 Task: Open a blank worksheet and write heading  Money ManagerAdd Descriptions in a column and its values below  'Salary, Rent, Groceries, Utilities, Dining out, Transportation & Entertainment. 'Add Categories in next column and its values below  Income, Expense, Expense, Expense, Expense, Expense & Expense. Add Amount in next column and its values below  $2,500, $800, $200, $100, $50, $30 & $100Add Dates in next column and its values below  2023-05-01, 2023-05-05, 2023-05-10, 2023-05-15, 2023-05-20, 2023-05-25 & 2023-05-31Save page Blaze Sales review 
Action: Mouse moved to (8, 19)
Screenshot: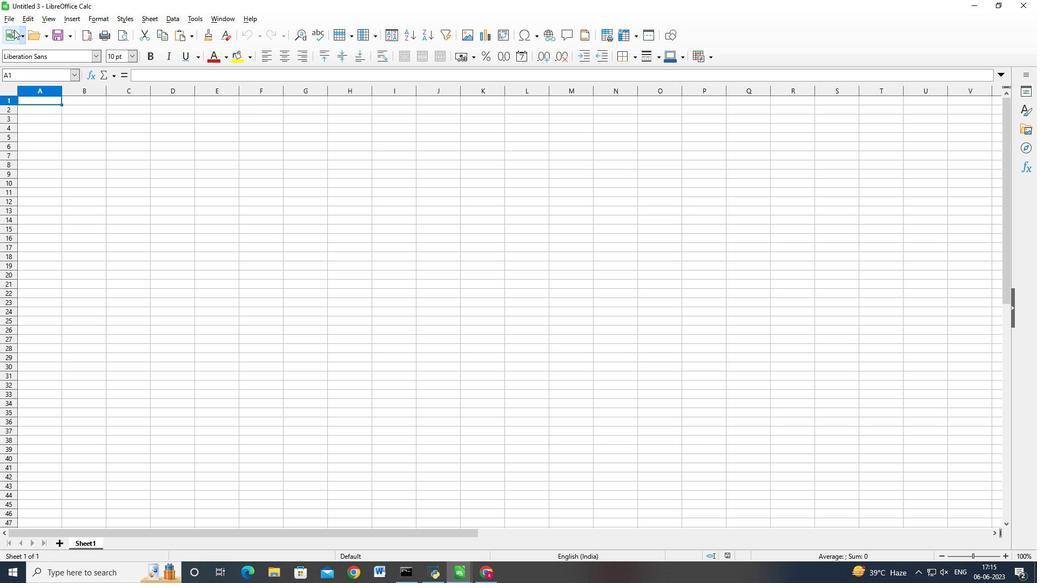 
Action: Mouse pressed left at (8, 19)
Screenshot: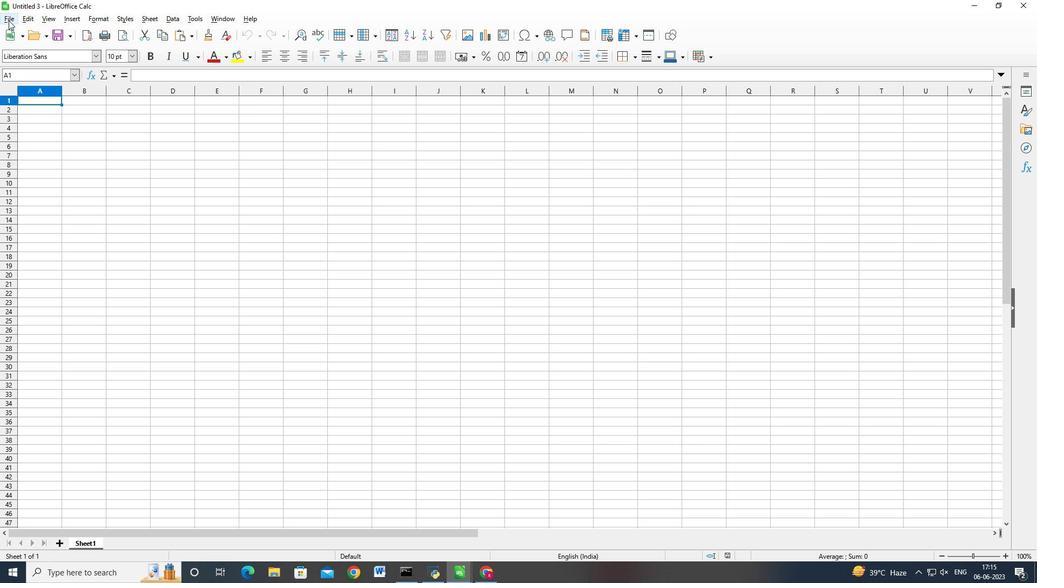 
Action: Mouse moved to (148, 43)
Screenshot: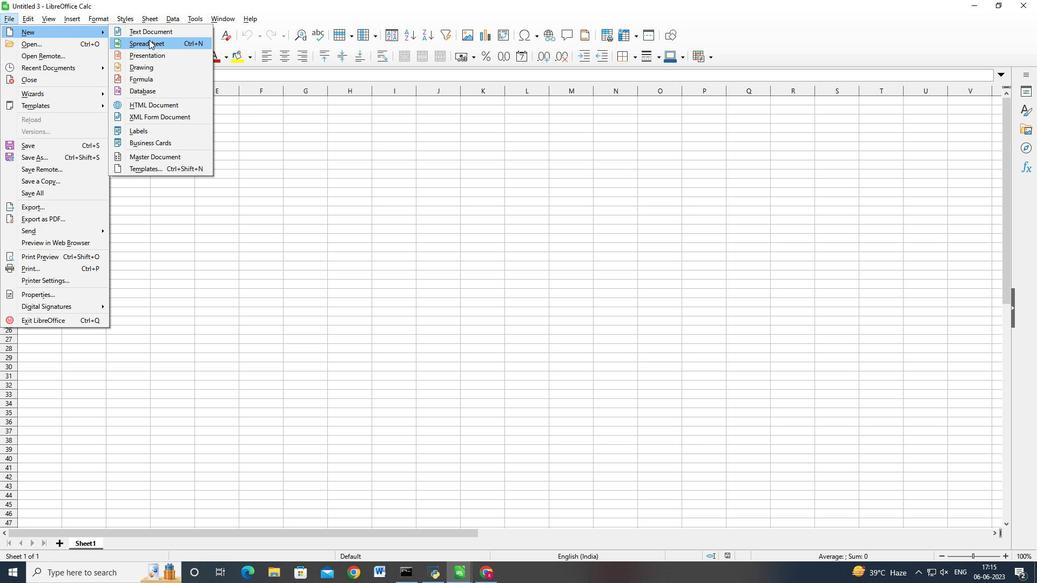 
Action: Mouse pressed left at (148, 43)
Screenshot: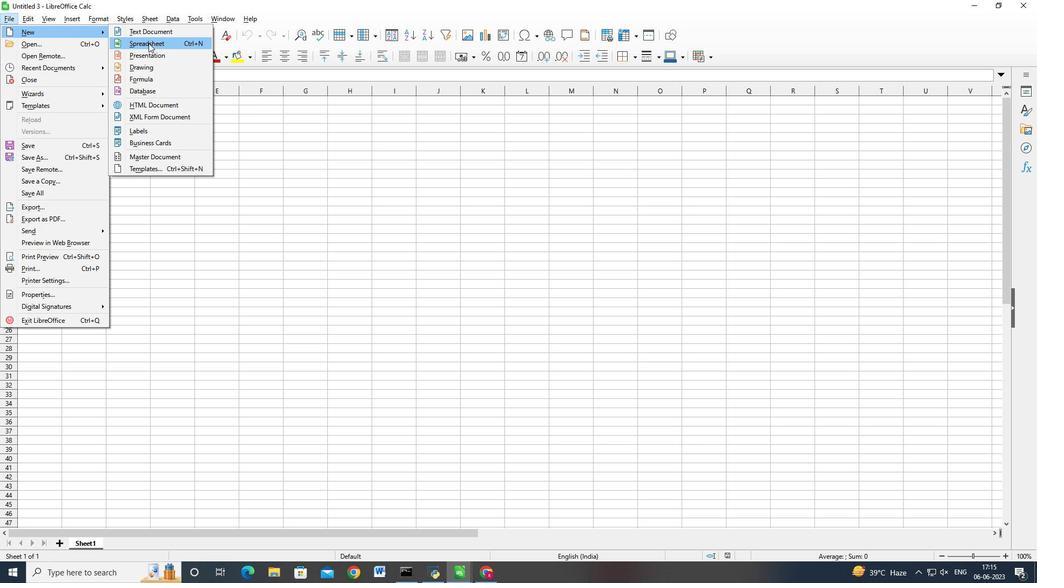 
Action: Mouse moved to (1008, 25)
Screenshot: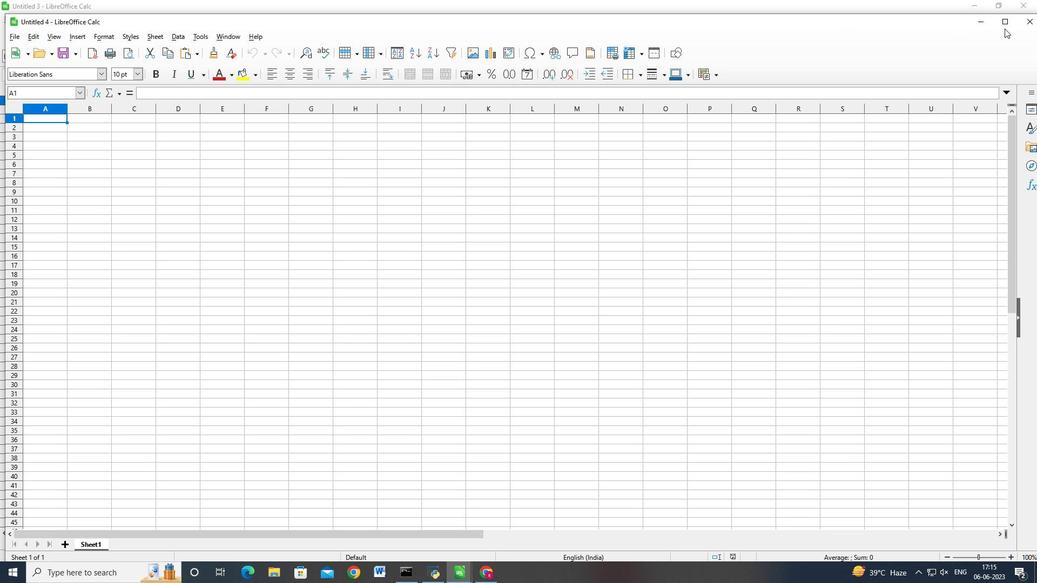 
Action: Mouse pressed left at (1008, 25)
Screenshot: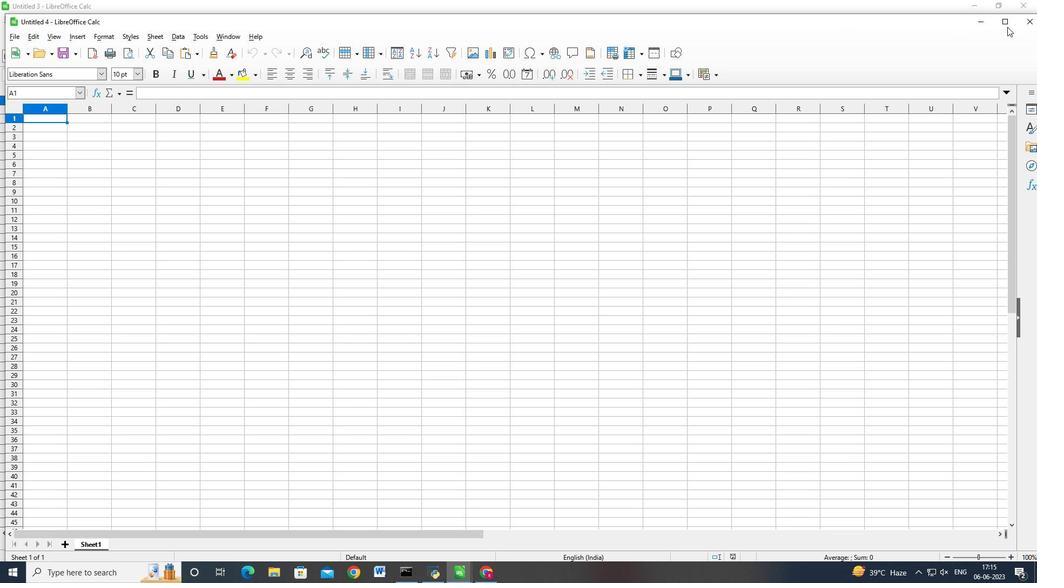
Action: Mouse moved to (81, 76)
Screenshot: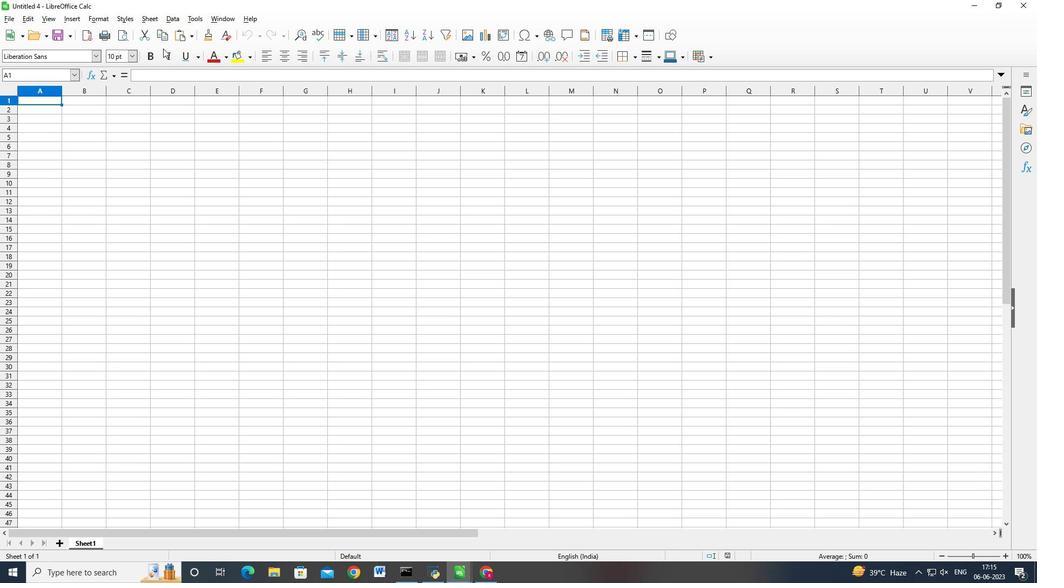 
Action: Key pressed <Key.shift><Key.shift><Key.shift><Key.shift><Key.shift><Key.shift><Key.shift><Key.shift><pm<Key.backspace><Key.backspace><Key.backspace><Key.shift>Money<Key.space><Key.shift>Manager<Key.enter><Key.shift_r>Descriptions<Key.enter><Key.shift_r>Salary<Key.space><Key.enter><Key.shift_r>Rent<Key.enter><Key.shift_r>Groceries<Key.enter><Key.shift>Utilities<Key.enter><Key.shift>Dining<Key.space><Key.shift>Out<Key.enter><Key.shift>Transportation<Key.enter><Key.shift_r>Entertainment<Key.tab><Key.up><Key.up><Key.up><Key.up><Key.up><Key.up><Key.up><Key.up><Key.down><Key.shift_r>Categories<Key.enter><Key.shift>Income<Key.enter><Key.shift_r>Expense<Key.enter><Key.shift_r>Expense<Key.enter><Key.shift_r>Expense<Key.enter><Key.shift_r>Expense<Key.enter><Key.shift_r>Expense<Key.enter><Key.shift_r>Expense<Key.right><Key.up><Key.up><Key.up><Key.up><Key.up><Key.up><Key.up><Key.shift_r>Amount<Key.enter><Key.shift_r>$2500<Key.enter><Key.shift_r>$800<Key.enter><Key.shift_r>$200<Key.enter><Key.shift_r><Key.shift_r><Key.shift_r><Key.shift_r><Key.shift_r><Key.shift_r><Key.shift_r><Key.shift_r><Key.shift_r><Key.shift_r><Key.shift_r><Key.shift_r><Key.shift_r><Key.shift_r><Key.shift_r><Key.shift_r><Key.shift_r><Key.shift_r><Key.shift_r><Key.shift_r><Key.shift_r><Key.shift_r><Key.shift_r><Key.shift_r><Key.shift_r><Key.shift_r><Key.shift_r><Key.shift_r><Key.shift_r><Key.shift_r><Key.shift_r><Key.shift_r><Key.shift_r><Key.shift_r><Key.shift_r><Key.shift_r><Key.shift_r><Key.shift_r><Key.shift_r><Key.shift_r><Key.shift_r><Key.shift_r><Key.shift_r><Key.shift_r><Key.shift_r><Key.shift_r><Key.shift_r><Key.shift_r><Key.shift_r><Key.shift_r><Key.shift_r><Key.shift_r><Key.shift_r><Key.shift_r><Key.shift_r><Key.shift_r><Key.shift_r><Key.shift_r><Key.shift_r><Key.shift_r><Key.shift_r>$100<Key.enter><Key.shift_r><Key.shift_r><Key.shift_r><Key.shift_r><Key.shift_r><Key.shift_r><Key.shift_r><Key.shift_r>$50<Key.enter><Key.shift_r>$30<Key.enter><Key.shift_r><Key.shift_r>$100<Key.right><Key.up><Key.up><Key.up><Key.up><Key.up><Key.up><Key.up><Key.shift_r>Dates<Key.enter>0<Key.backspace>2023-05-02<Key.backspace>1<Key.enter>2020-0<Key.backspace><Key.backspace><Key.backspace>3-005<Key.backspace><Key.backspace>5-05<Key.enter>2023-05-10<Key.enter>2023-05-15<Key.enter>2023-05-20<Key.enter>2023-05-25.<Key.backspace><Key.enter>2023-05-31<Key.right><Key.up><Key.up>
Screenshot: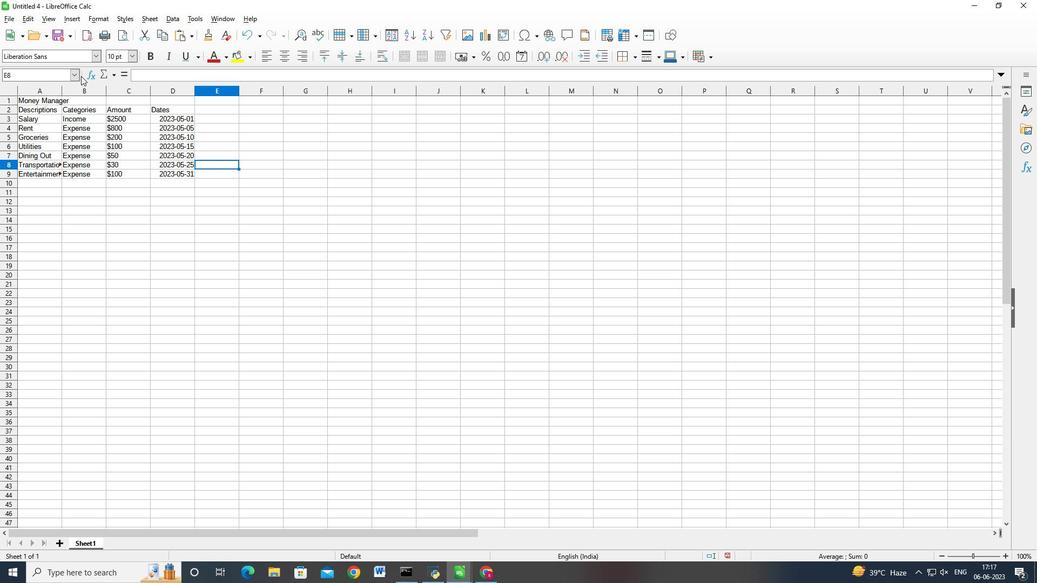 
Action: Mouse moved to (3, 16)
Screenshot: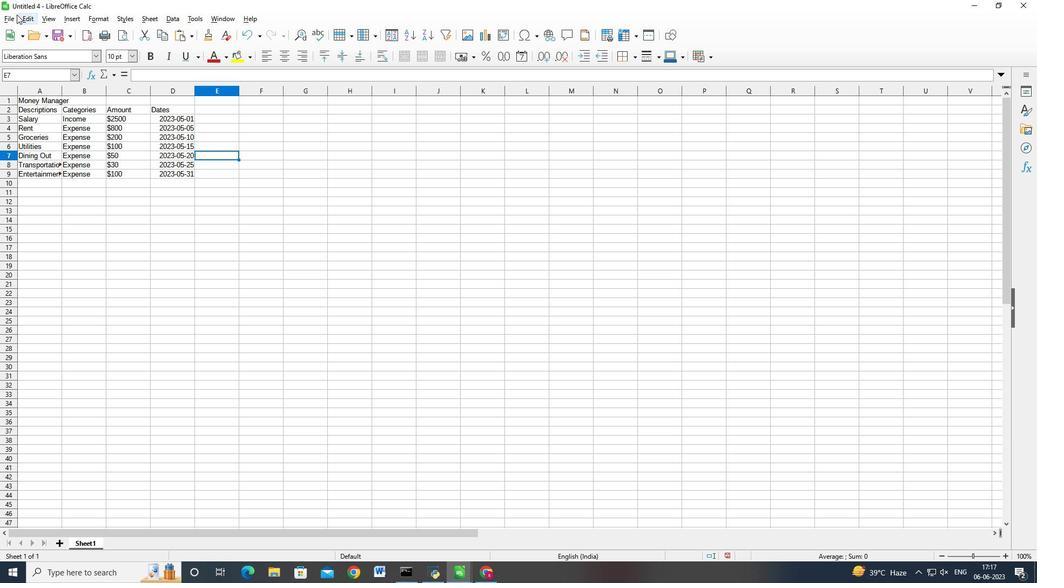 
Action: Mouse pressed left at (3, 16)
Screenshot: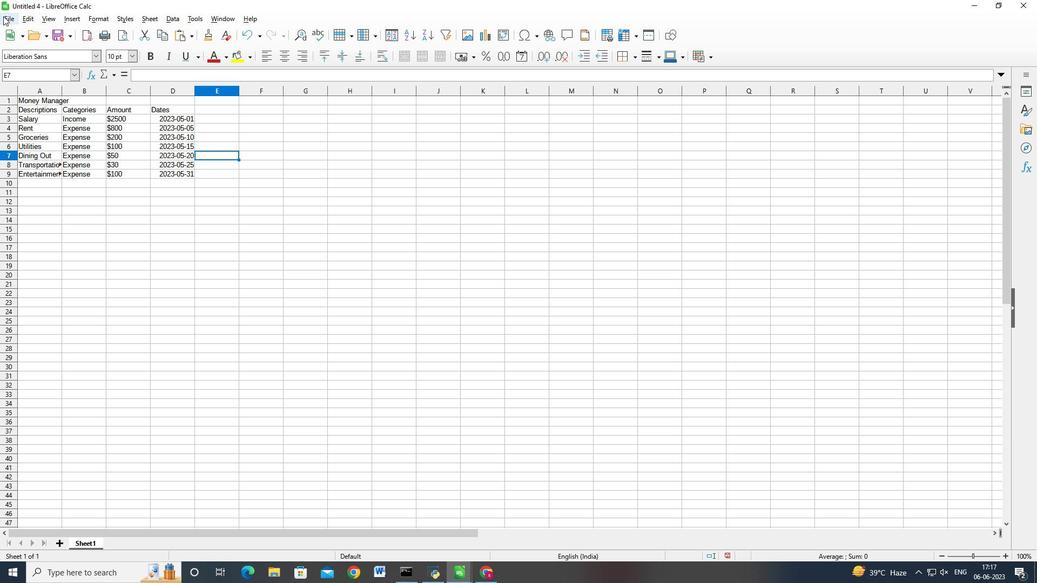 
Action: Mouse moved to (41, 155)
Screenshot: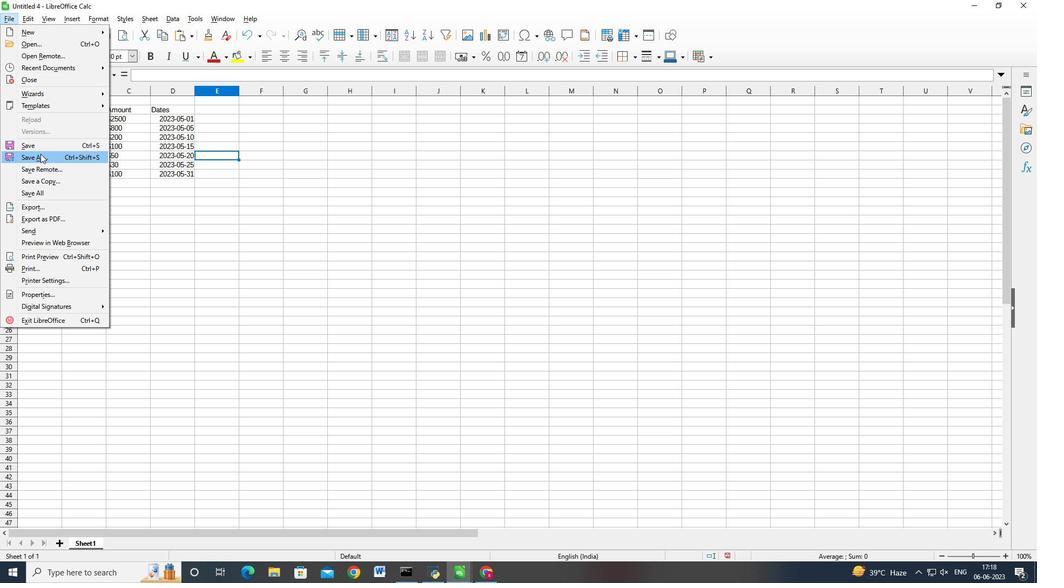 
Action: Mouse pressed left at (41, 155)
Screenshot: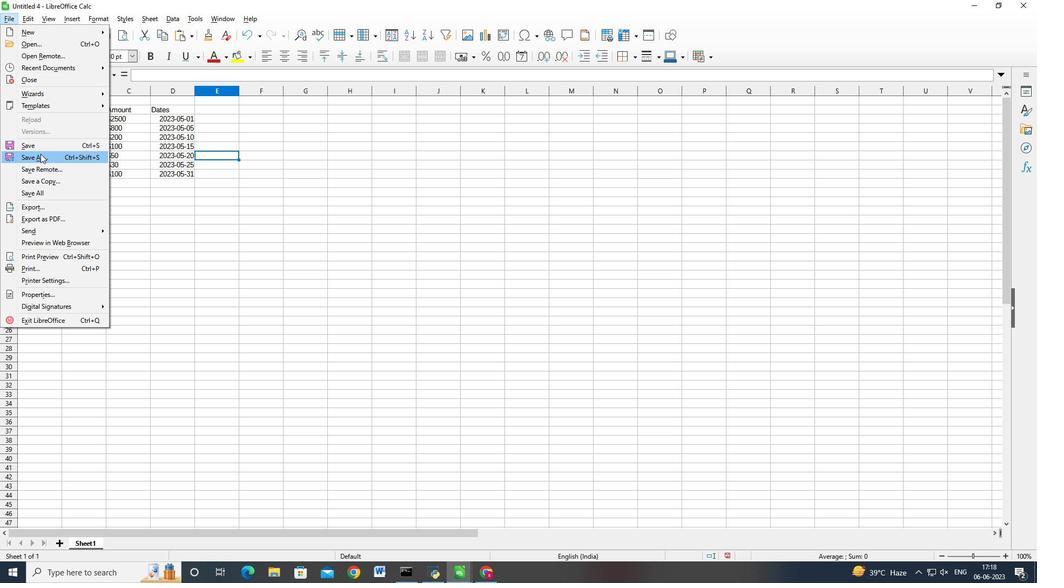 
Action: Mouse moved to (359, 174)
Screenshot: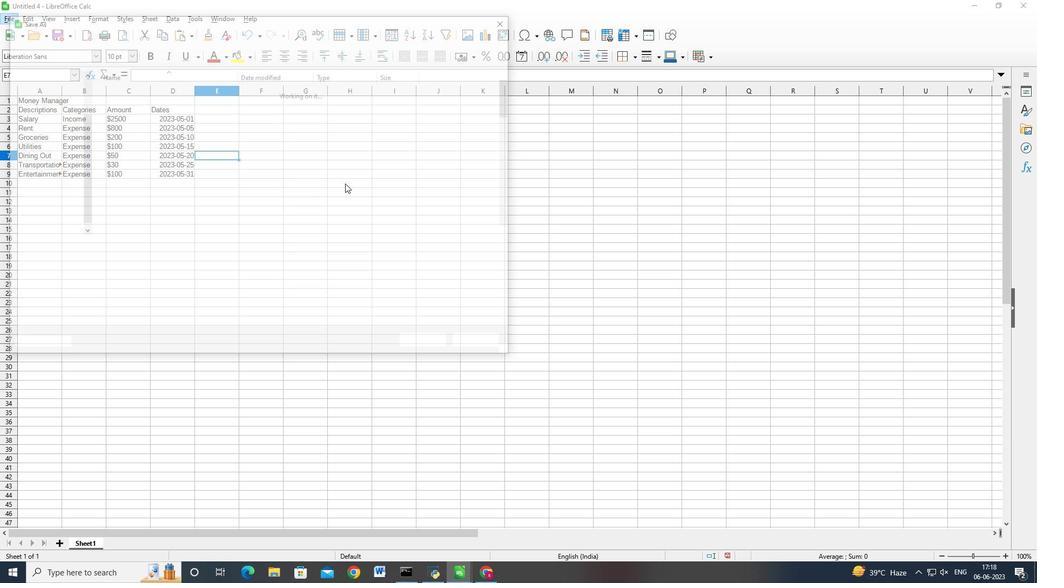 
Action: Key pressed <Key.backspace><Key.shift>Blaze<Key.space><Key.shift_r>Sales<Key.space><Key.shift>Review<Key.enter>
Screenshot: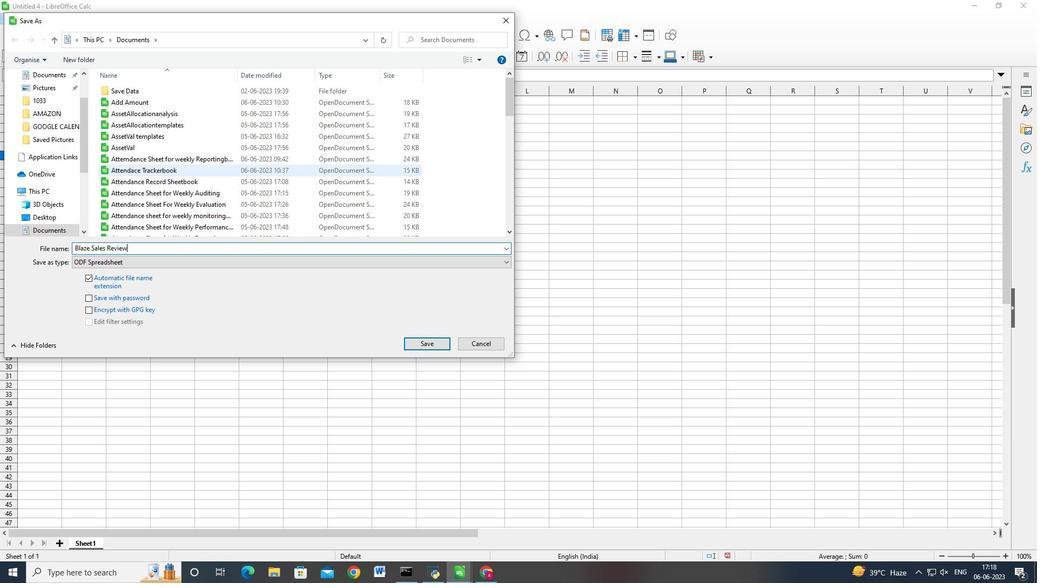 
Action: Mouse moved to (364, 176)
Screenshot: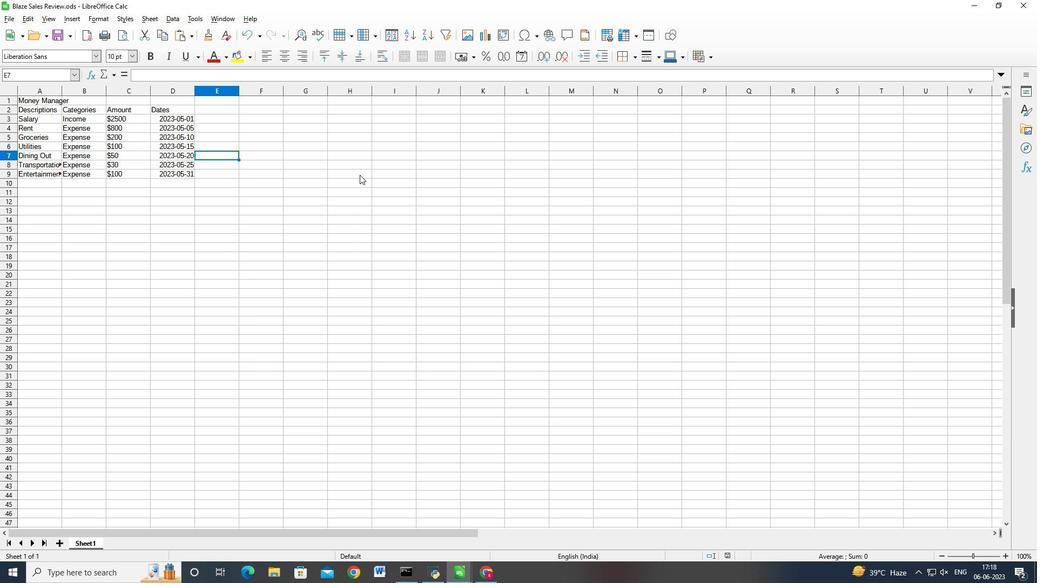 
